 Task: Add Ultima Replenisher Electrolyte Mix, Cherry Pomegranate, Canister to the cart.
Action: Mouse pressed left at (28, 102)
Screenshot: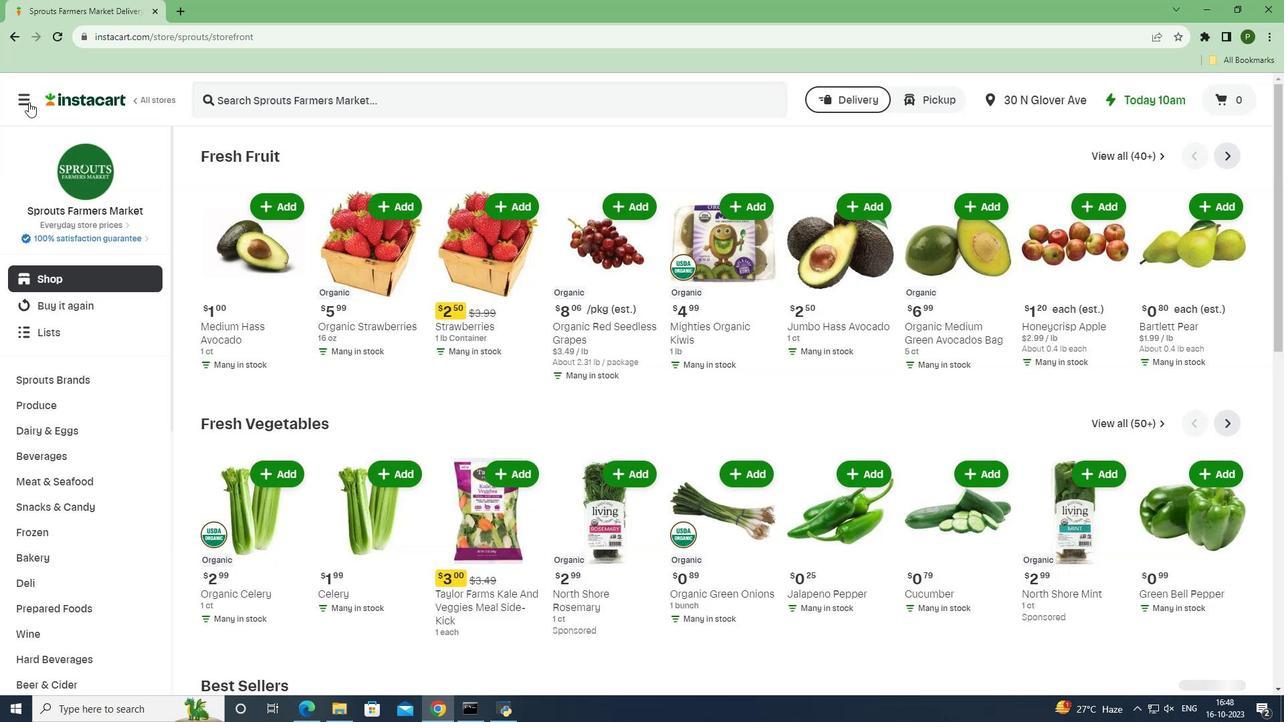 
Action: Mouse moved to (55, 353)
Screenshot: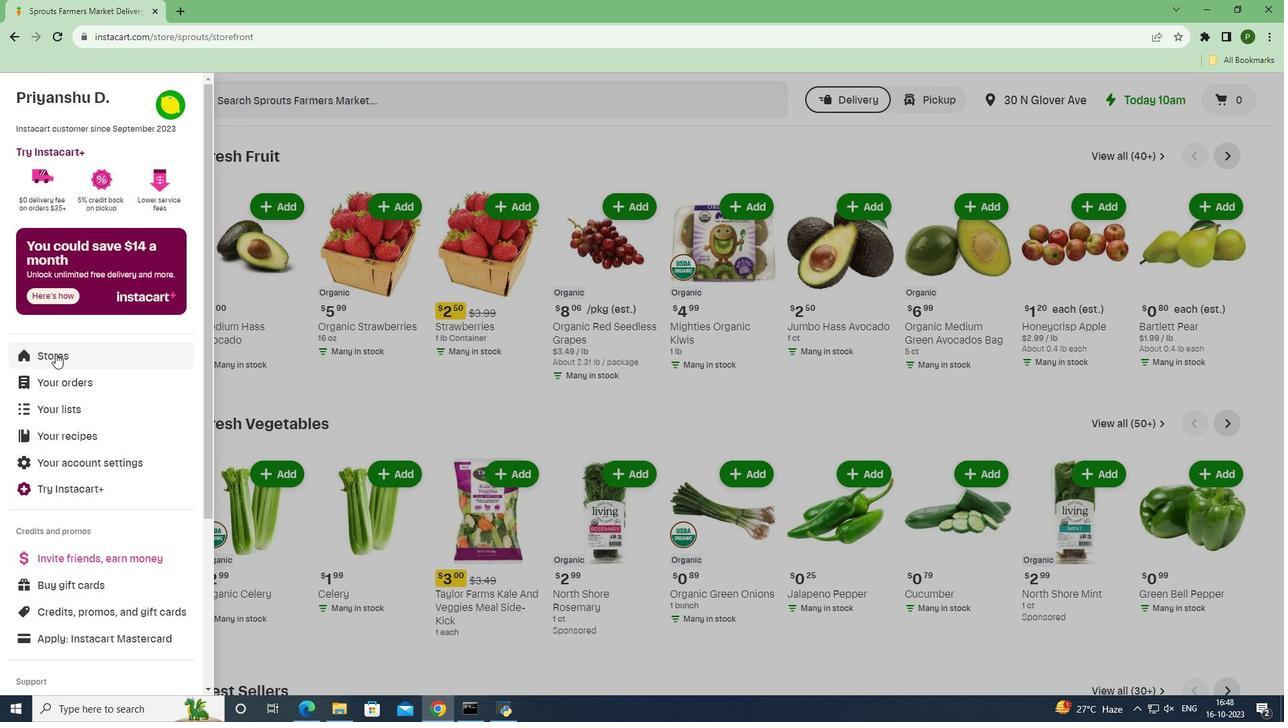 
Action: Mouse pressed left at (55, 353)
Screenshot: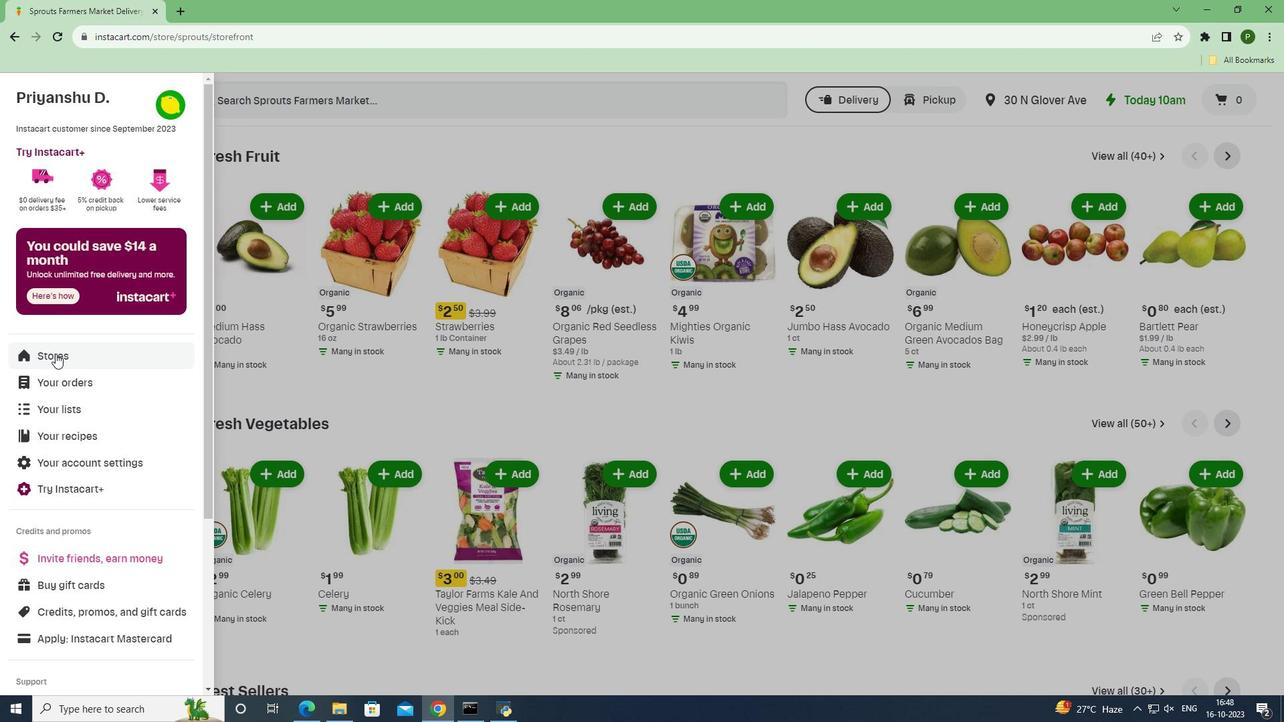 
Action: Mouse moved to (314, 165)
Screenshot: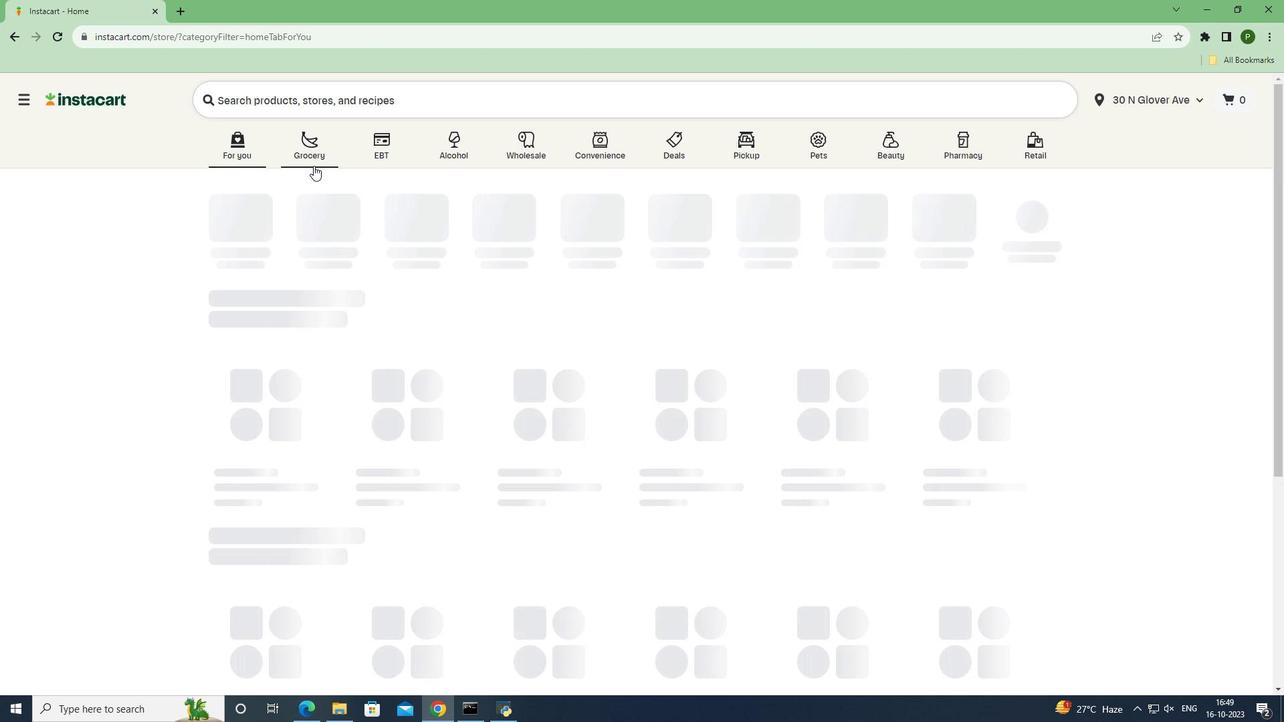 
Action: Mouse pressed left at (314, 165)
Screenshot: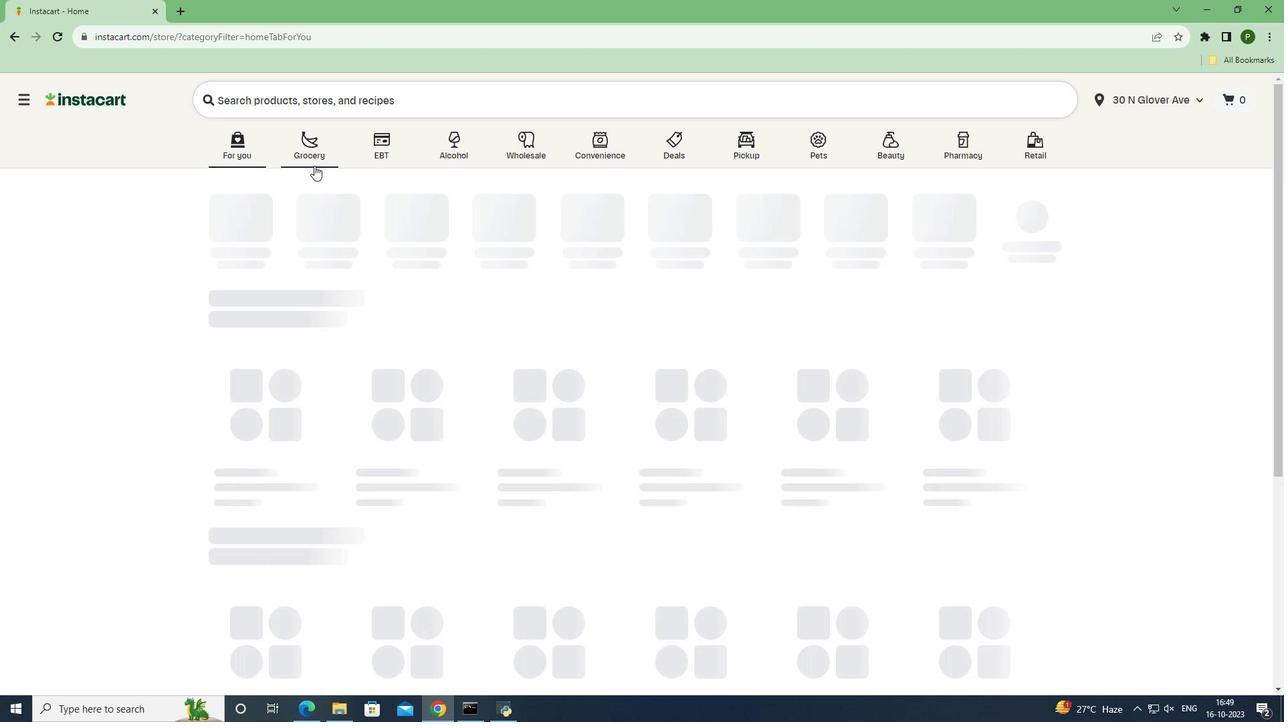 
Action: Mouse moved to (808, 307)
Screenshot: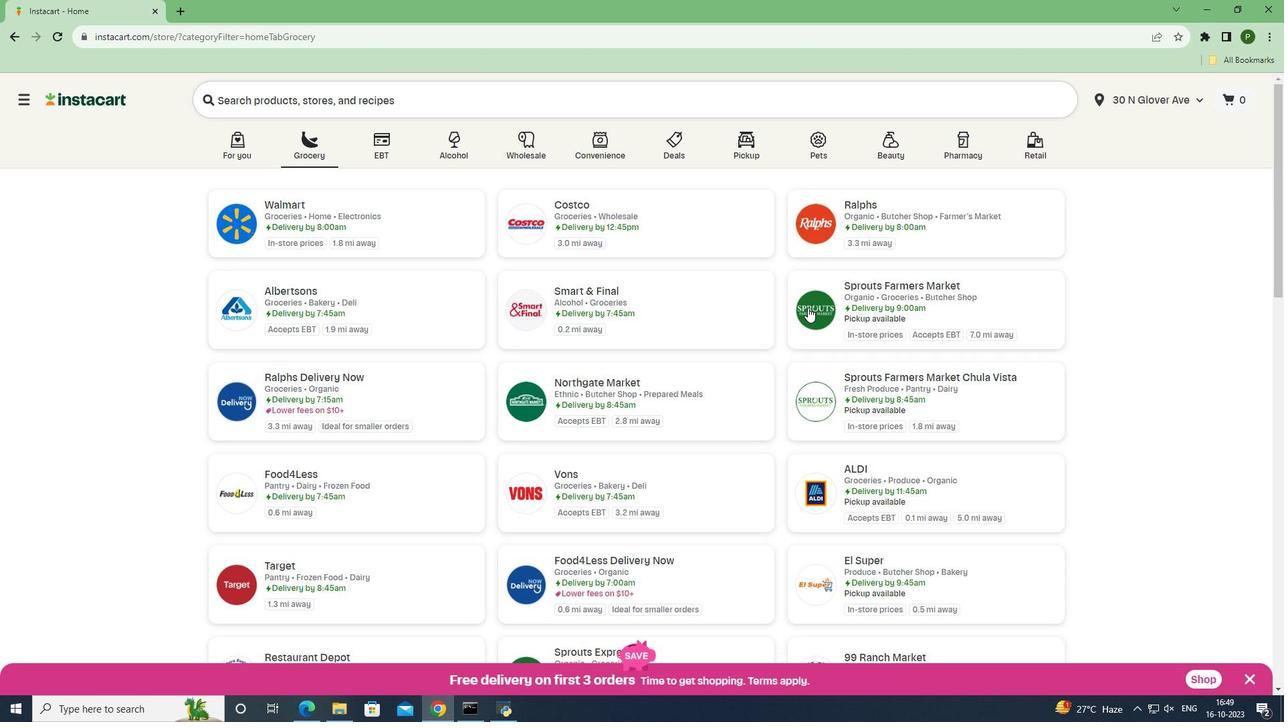
Action: Mouse pressed left at (808, 307)
Screenshot: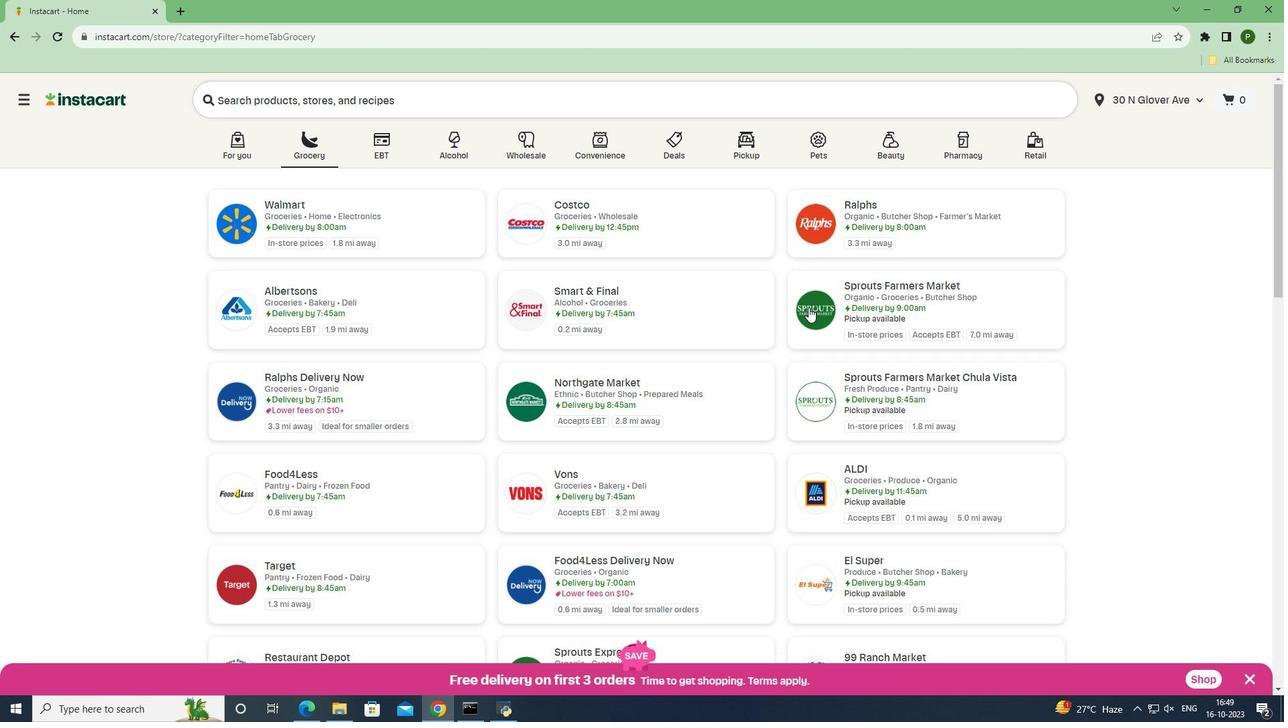 
Action: Mouse moved to (82, 457)
Screenshot: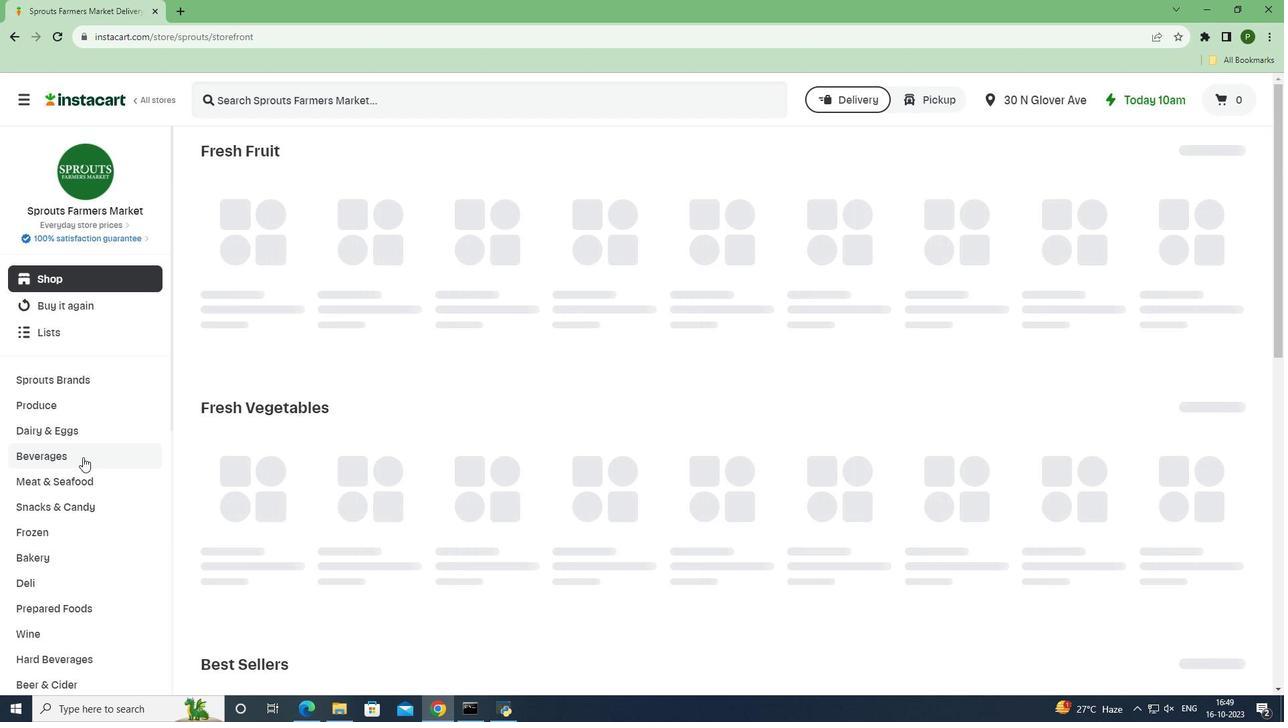 
Action: Mouse pressed left at (82, 457)
Screenshot: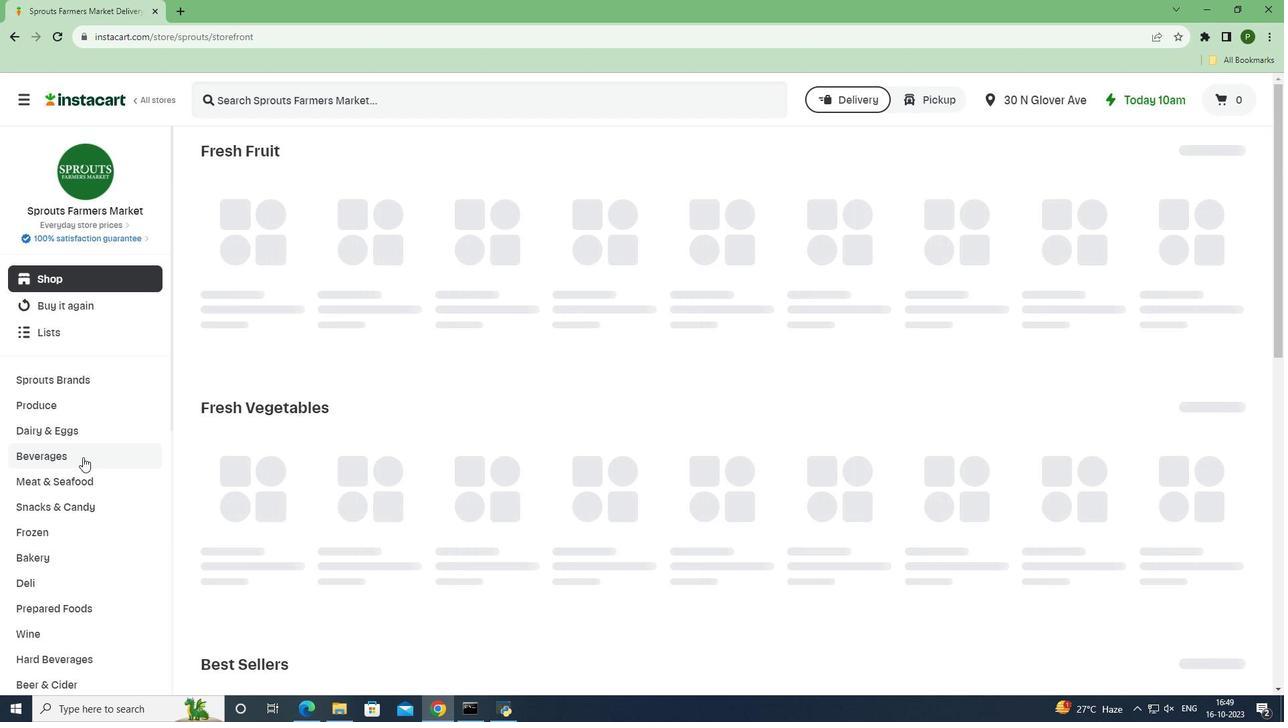 
Action: Mouse moved to (1213, 192)
Screenshot: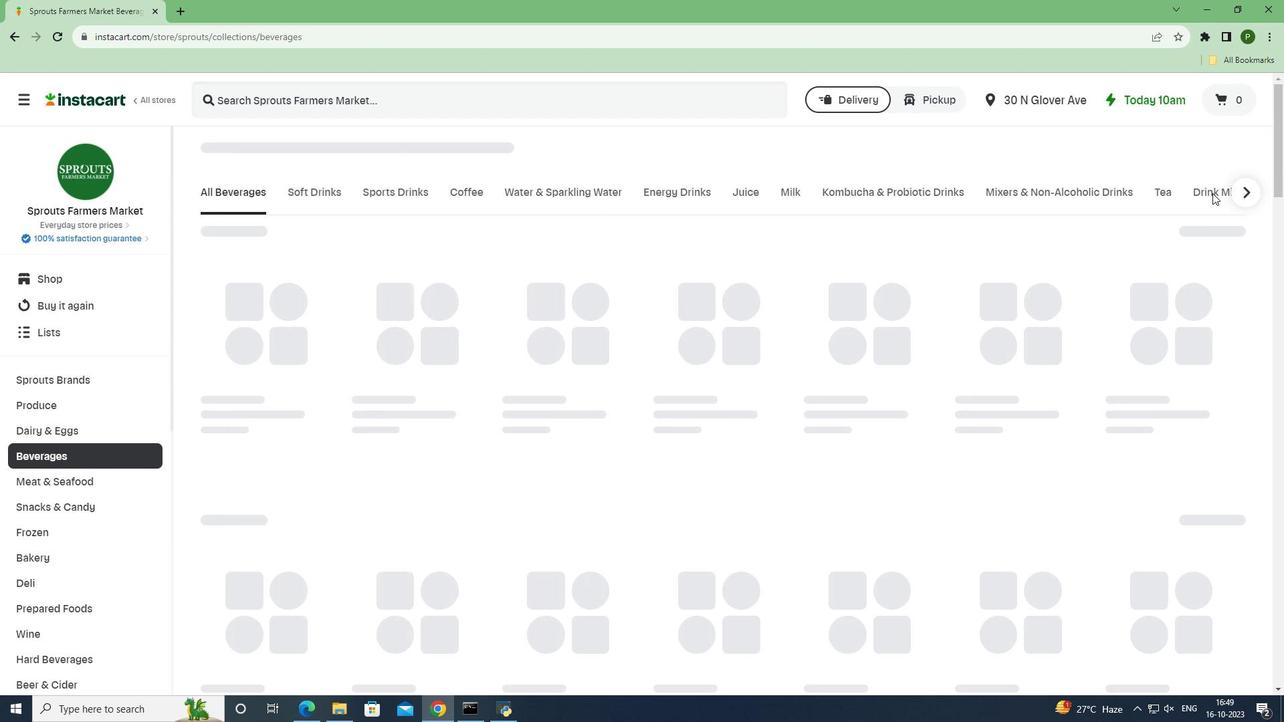 
Action: Mouse pressed left at (1213, 192)
Screenshot: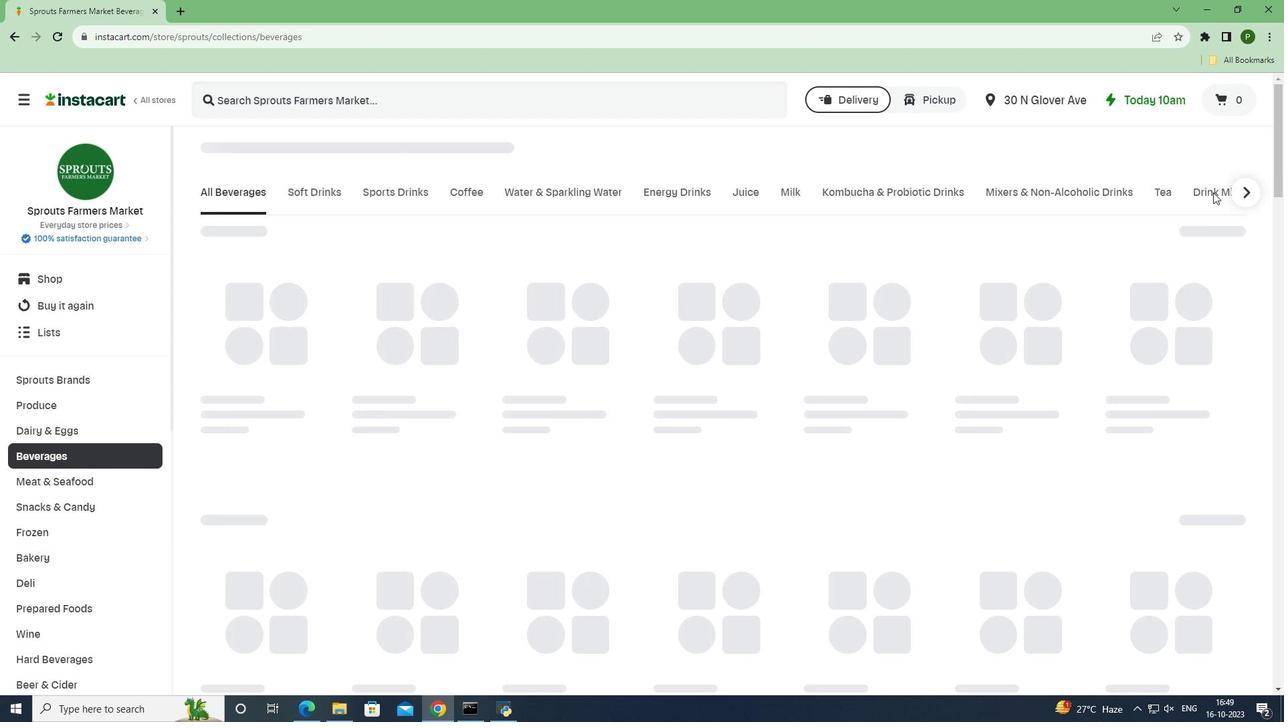 
Action: Mouse moved to (329, 252)
Screenshot: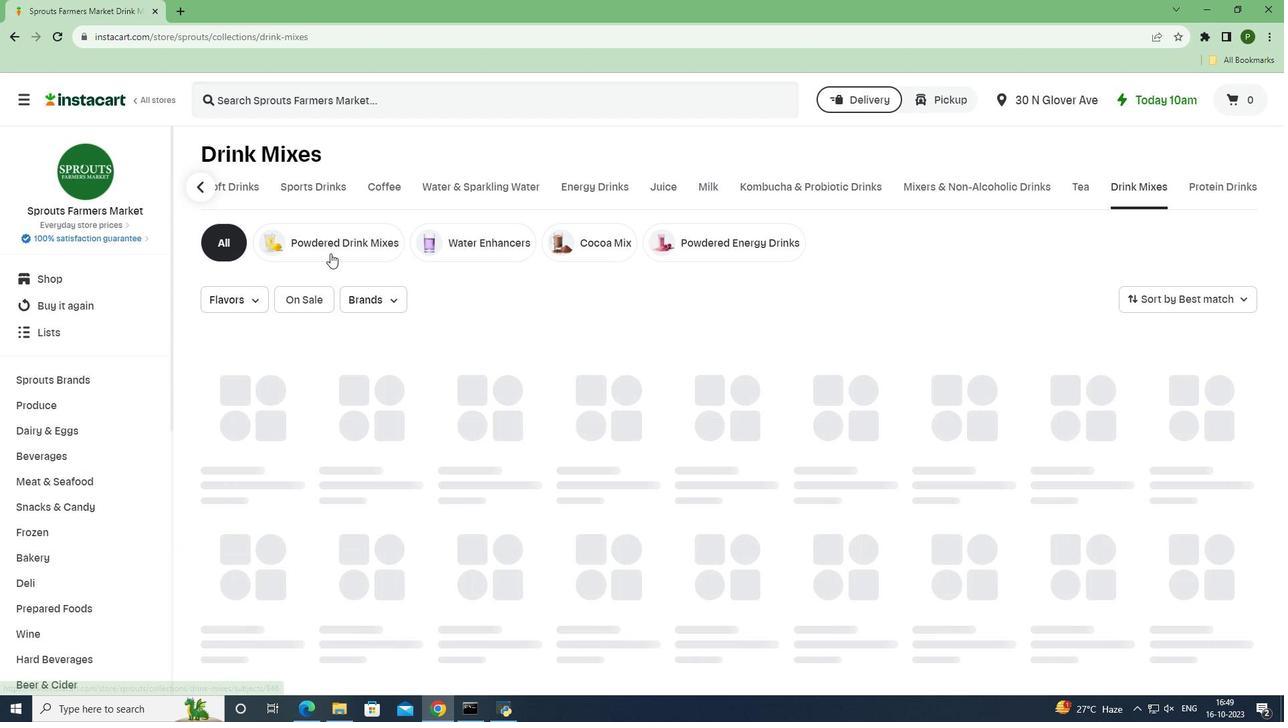
Action: Mouse pressed left at (329, 252)
Screenshot: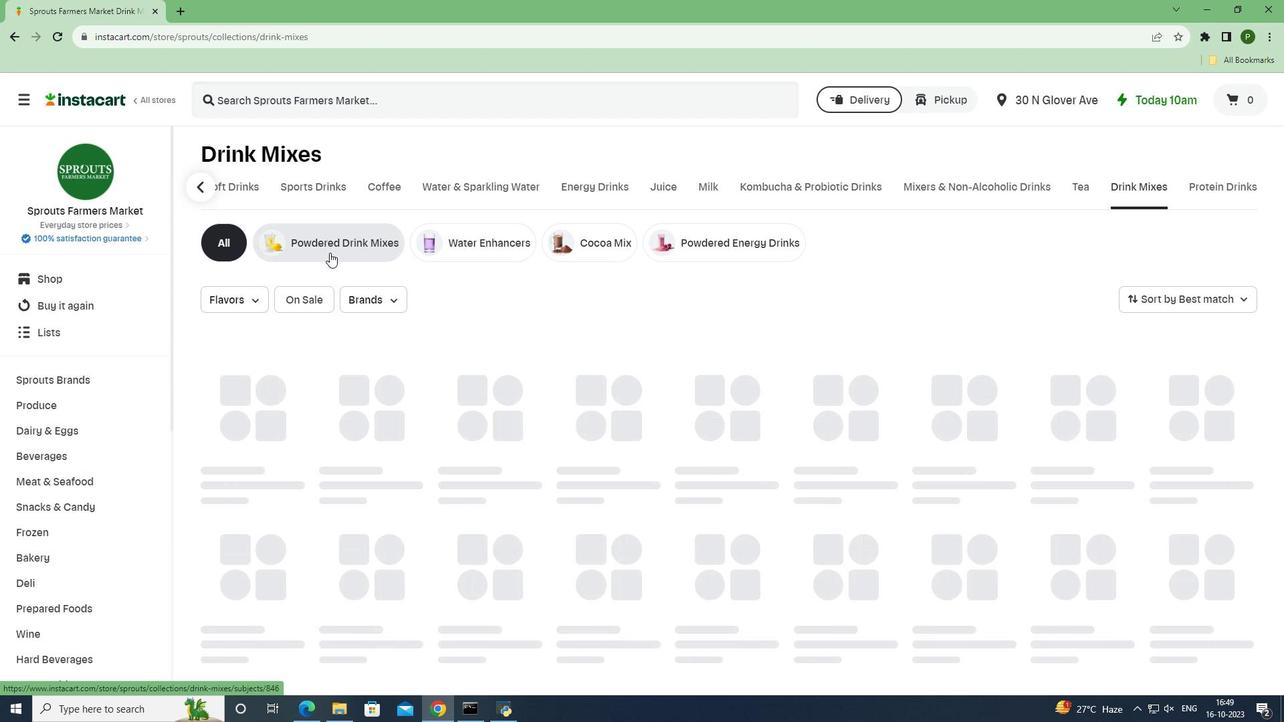 
Action: Mouse moved to (338, 100)
Screenshot: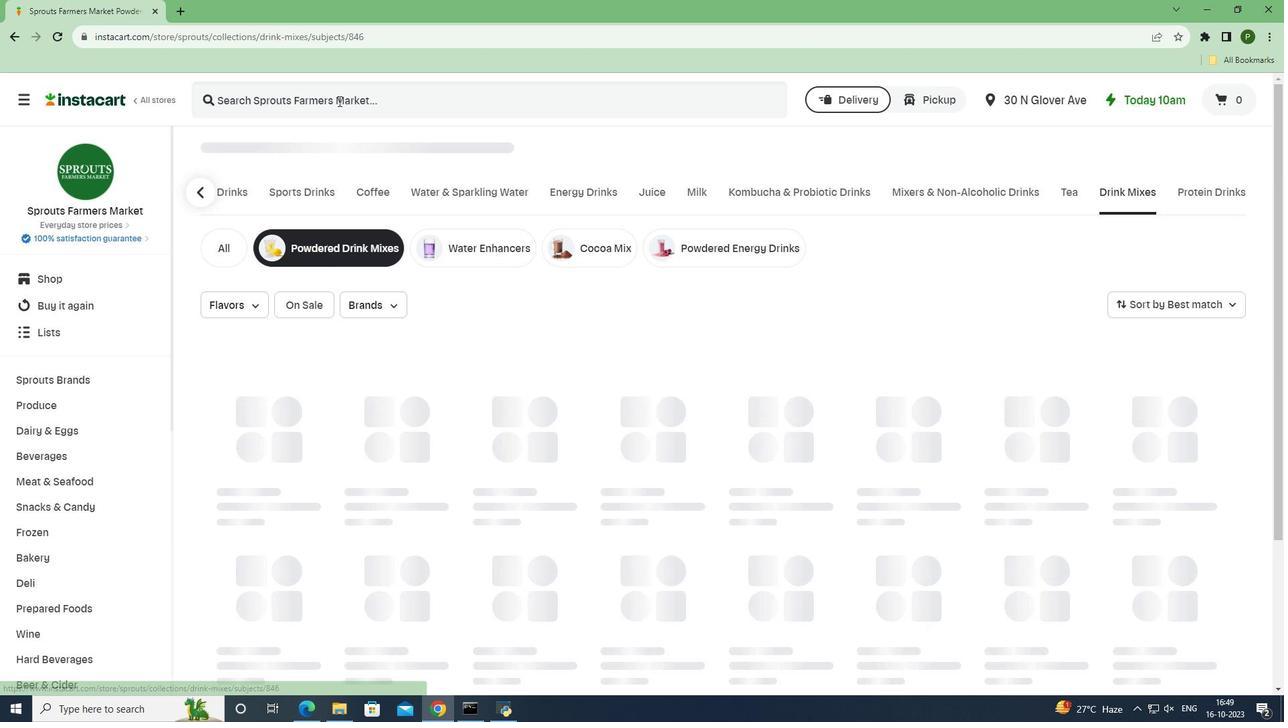 
Action: Mouse pressed left at (338, 100)
Screenshot: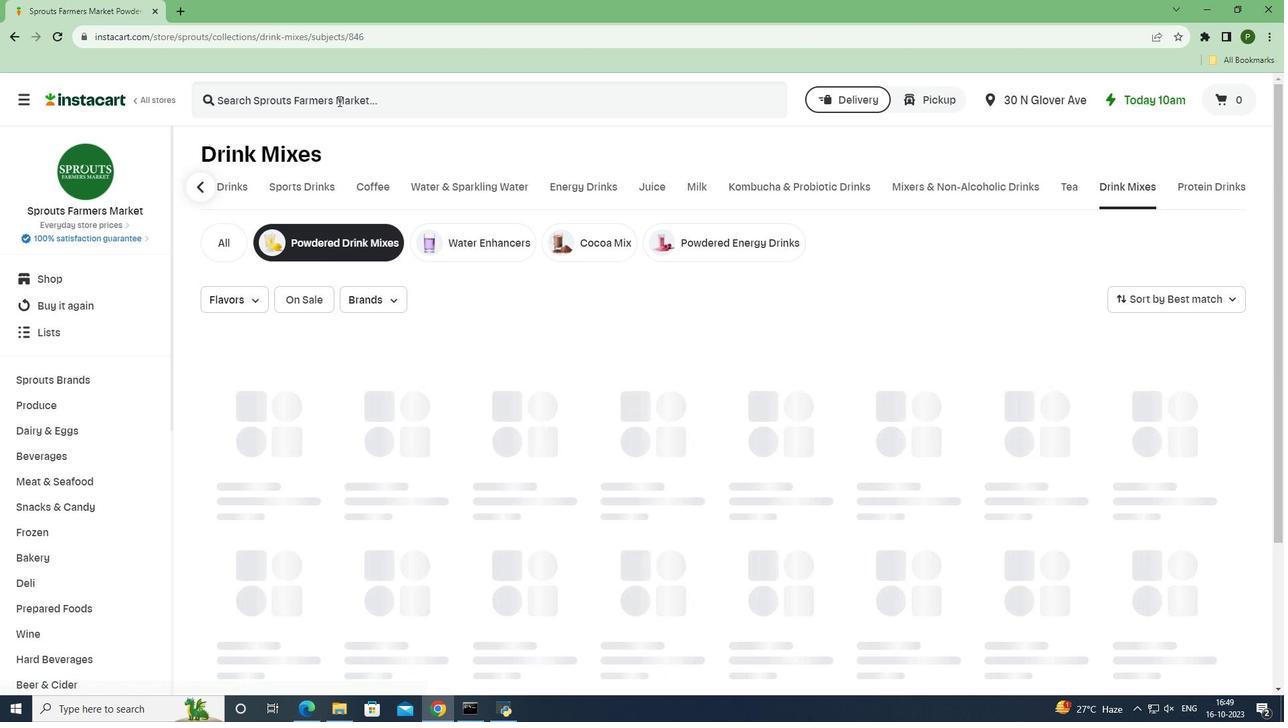 
Action: Key pressed <Key.caps_lock>U<Key.caps_lock>ltima<Key.space><Key.caps_lock>R<Key.caps_lock>eplenisher<Key.space><Key.caps_lock>E<Key.caps_lock>lectrolyte<Key.space><Key.caps_lock>M<Key.caps_lock>ix,<Key.space><Key.caps_lock>C<Key.caps_lock>herry<Key.space><Key.caps_lock>P<Key.caps_lock>omegranate,<Key.space><Key.caps_lock>C<Key.caps_lock>anister<Key.space><Key.enter>.
Screenshot: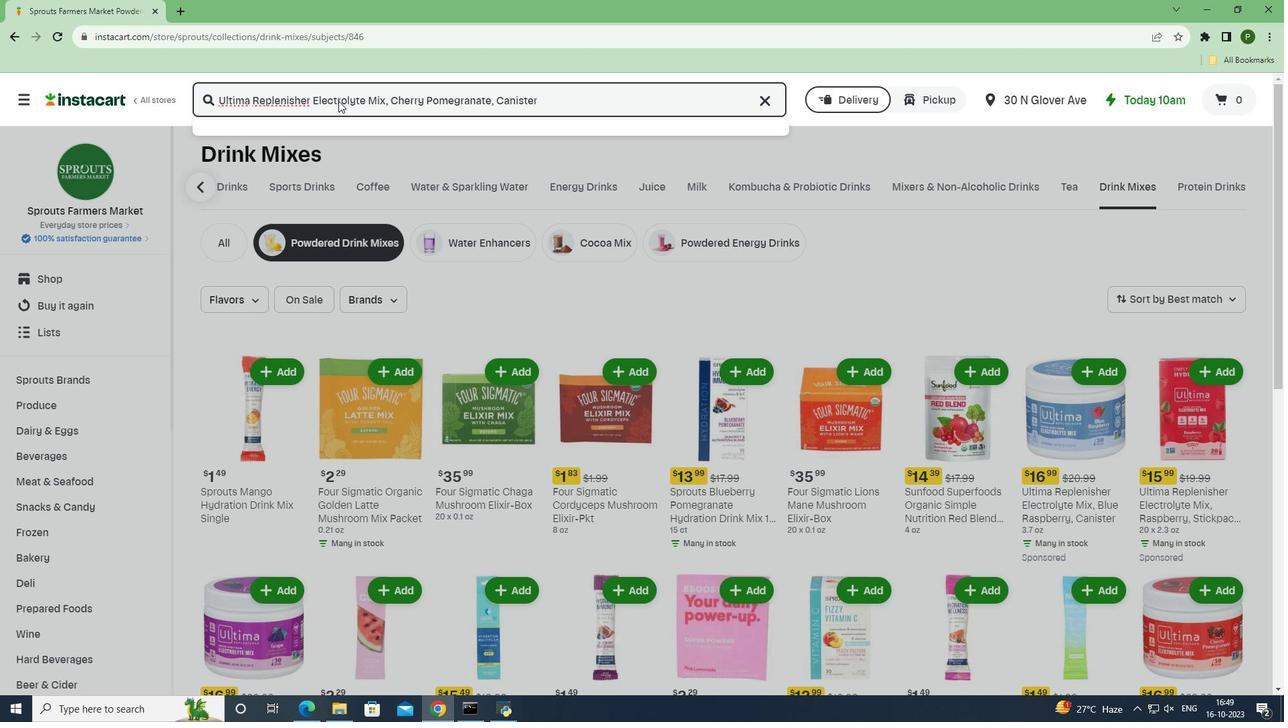 
Action: Mouse moved to (365, 247)
Screenshot: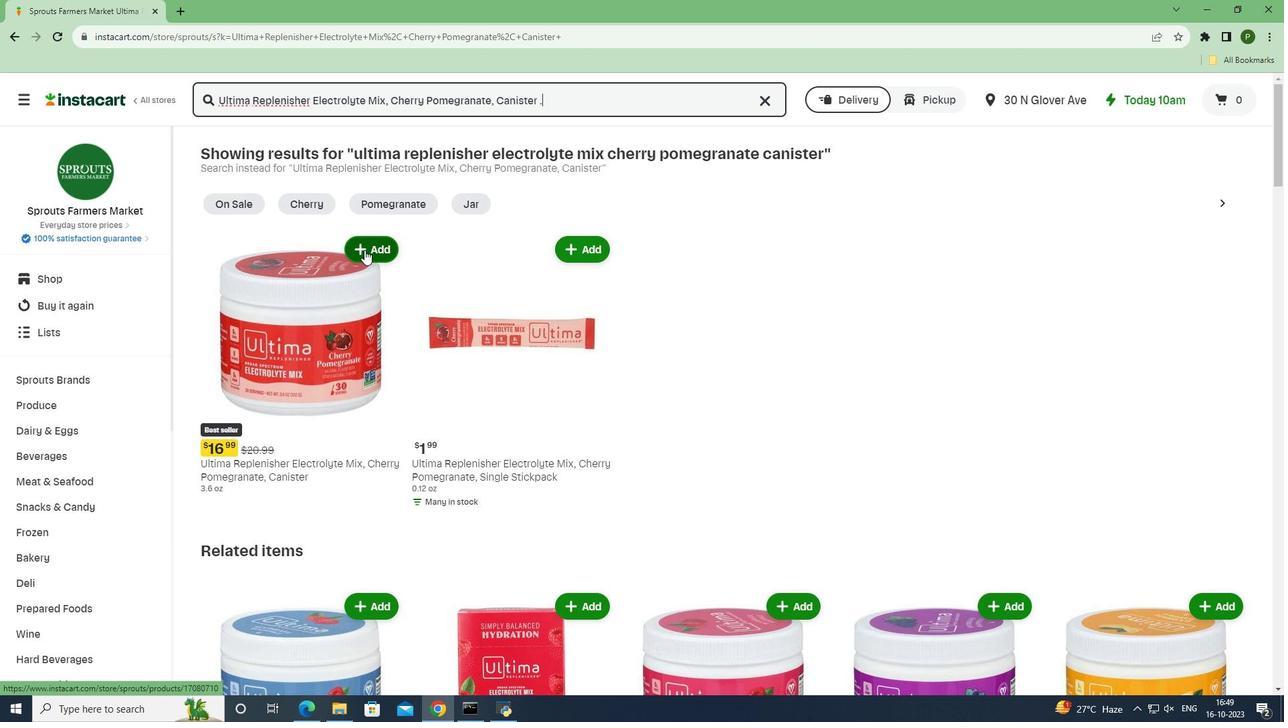 
Action: Mouse pressed left at (365, 247)
Screenshot: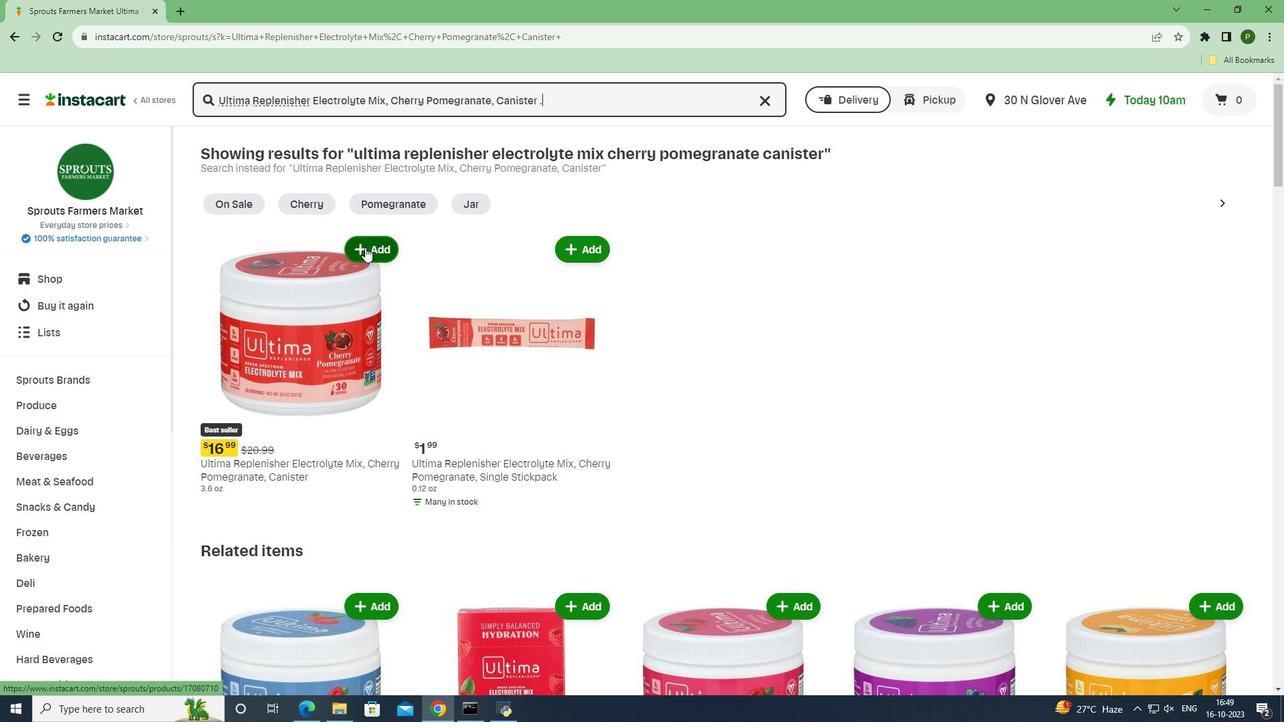 
Action: Mouse moved to (417, 282)
Screenshot: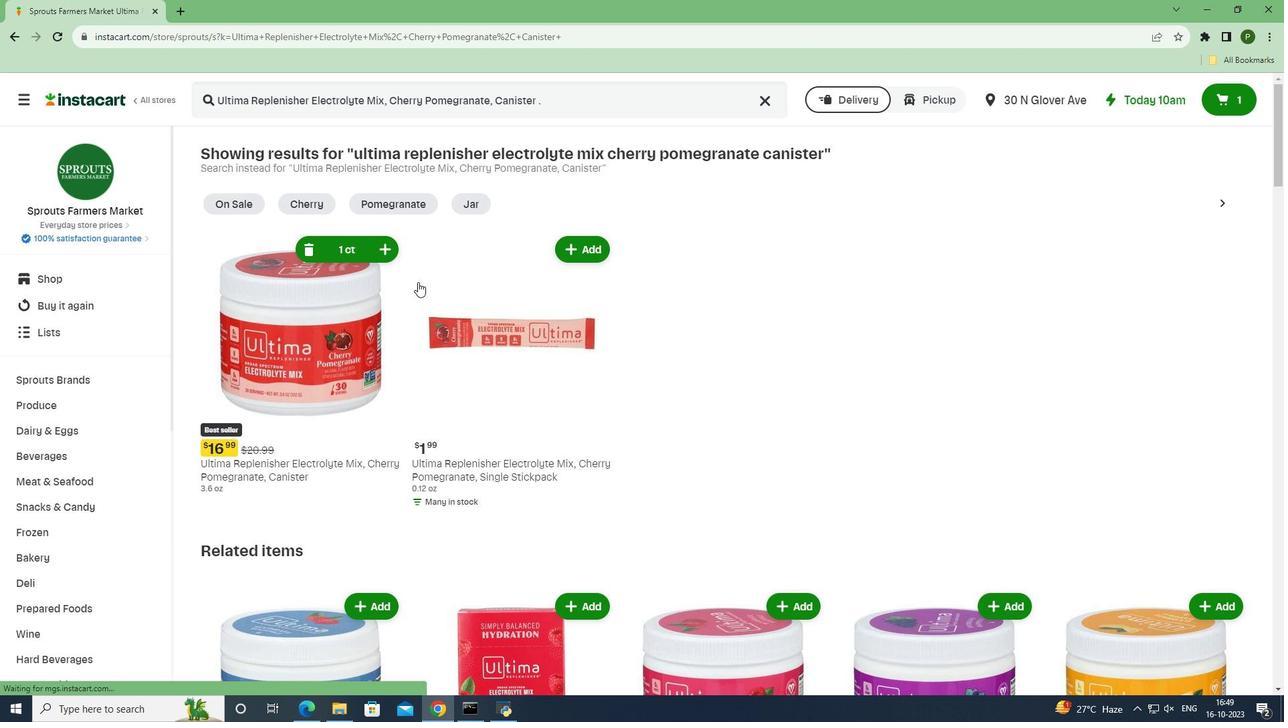 
